 Task: Create a due date automation trigger when advanced on, 2 days after a card is due add fields with custom field "Resume" set to a number lower than 1 and greater or equal to 10 at 11:00 AM.
Action: Mouse moved to (1012, 78)
Screenshot: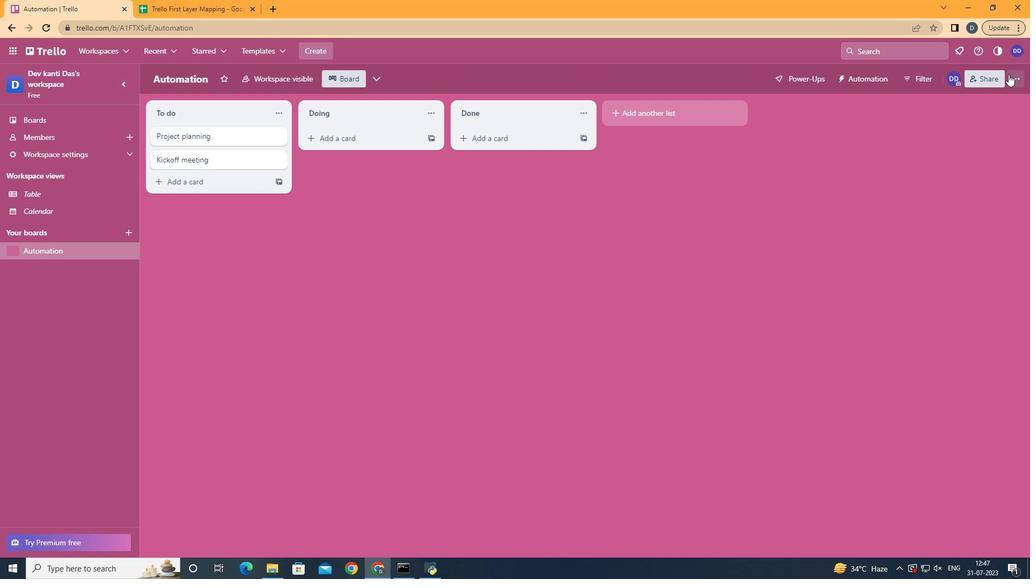 
Action: Mouse pressed left at (1012, 78)
Screenshot: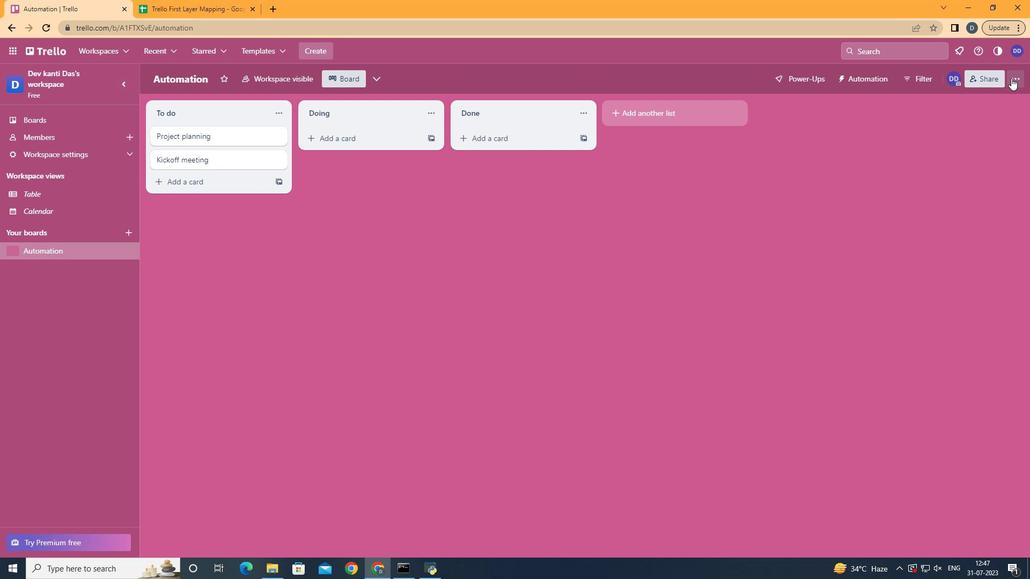 
Action: Mouse moved to (943, 225)
Screenshot: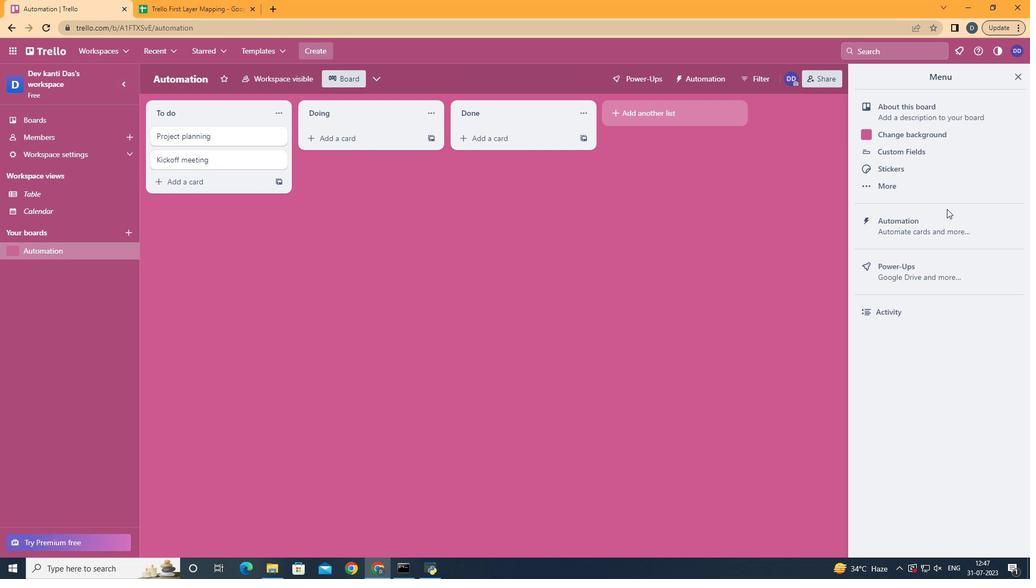 
Action: Mouse pressed left at (943, 225)
Screenshot: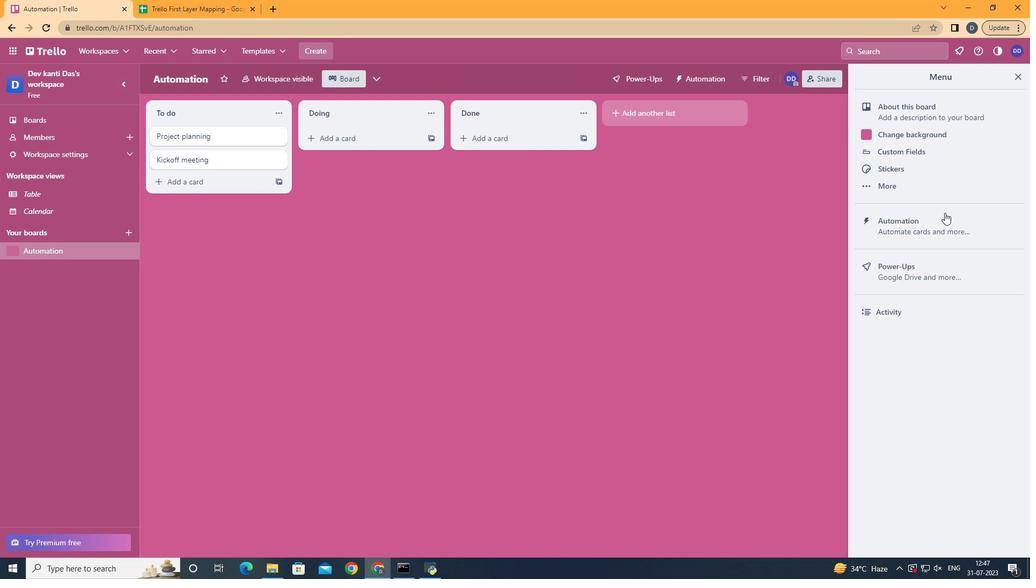 
Action: Mouse moved to (221, 221)
Screenshot: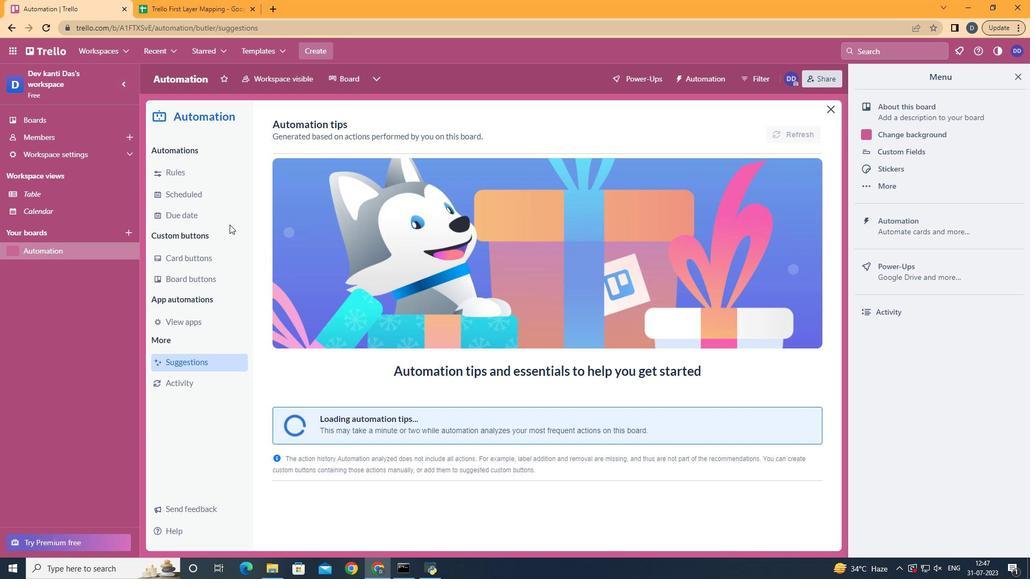 
Action: Mouse pressed left at (221, 221)
Screenshot: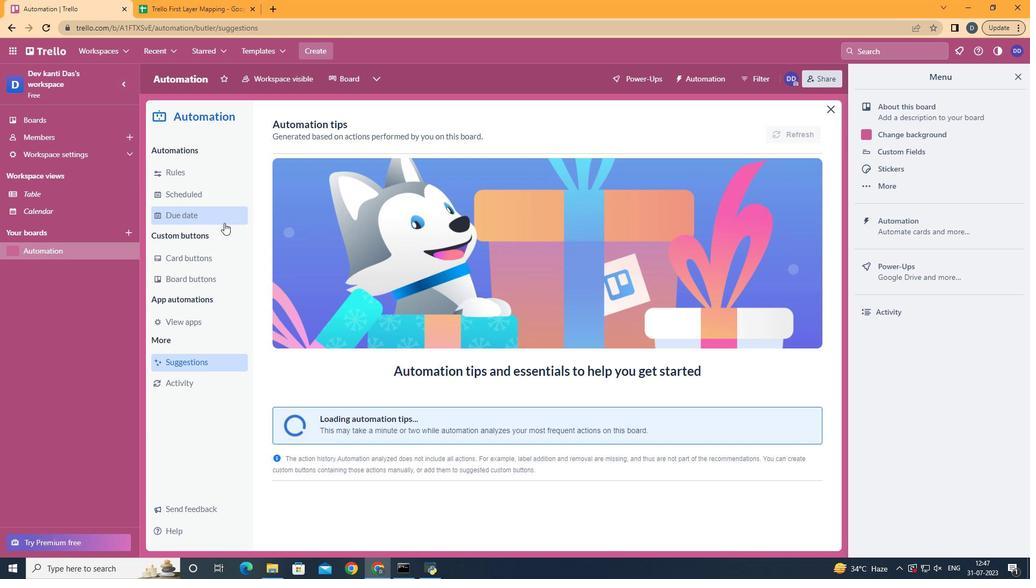 
Action: Mouse moved to (763, 128)
Screenshot: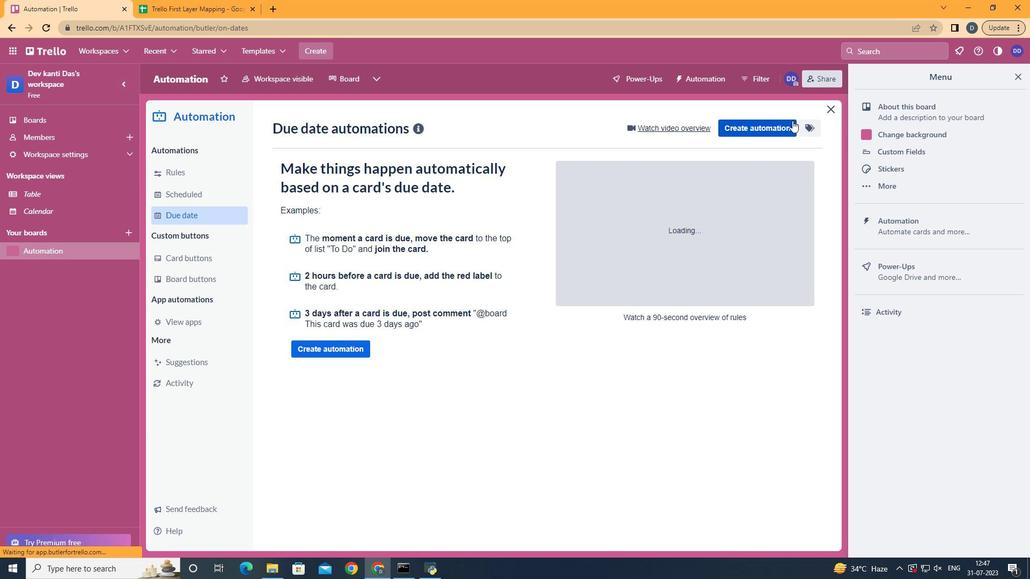 
Action: Mouse pressed left at (763, 128)
Screenshot: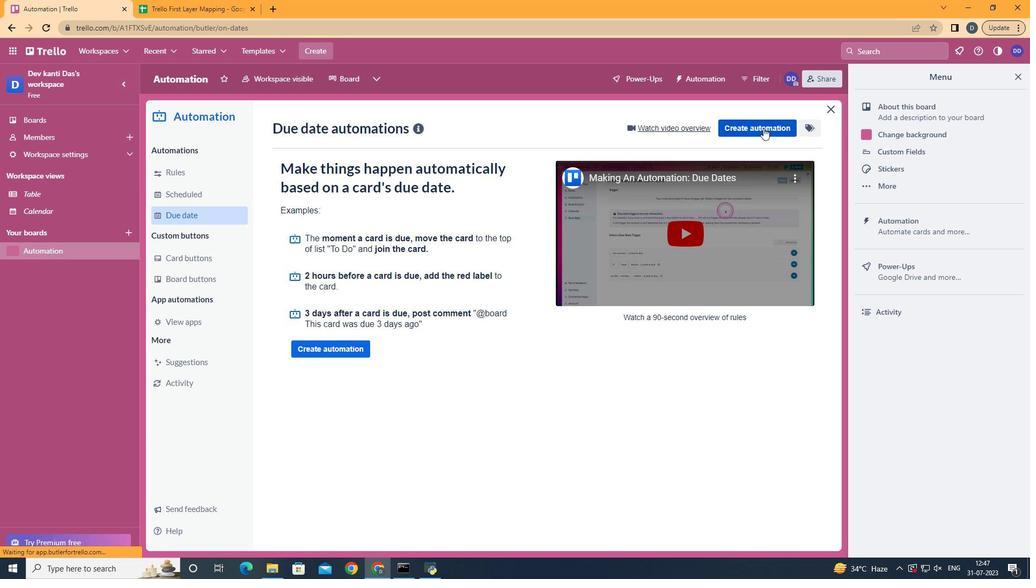
Action: Mouse moved to (534, 222)
Screenshot: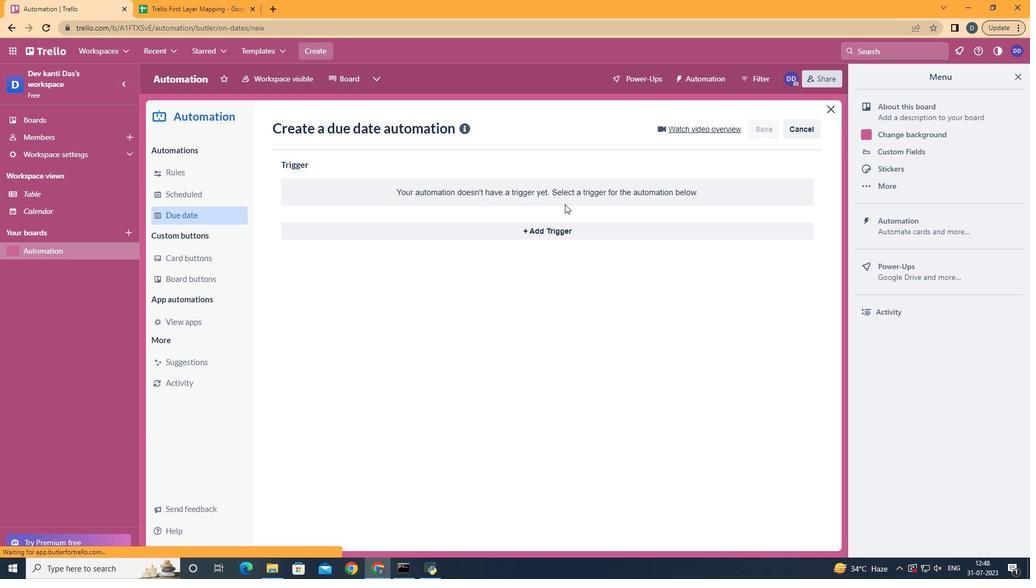
Action: Mouse pressed left at (534, 222)
Screenshot: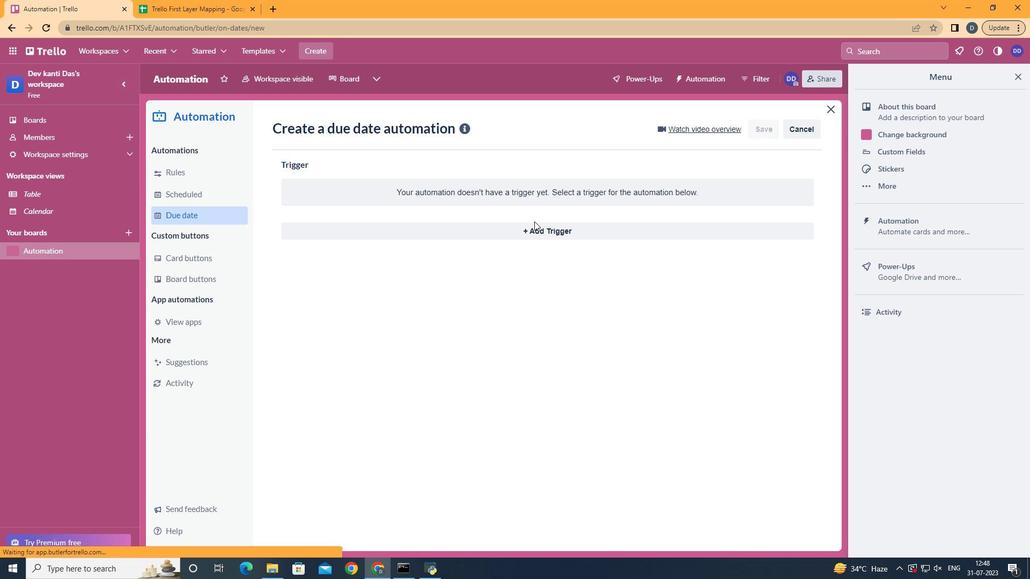 
Action: Mouse moved to (532, 225)
Screenshot: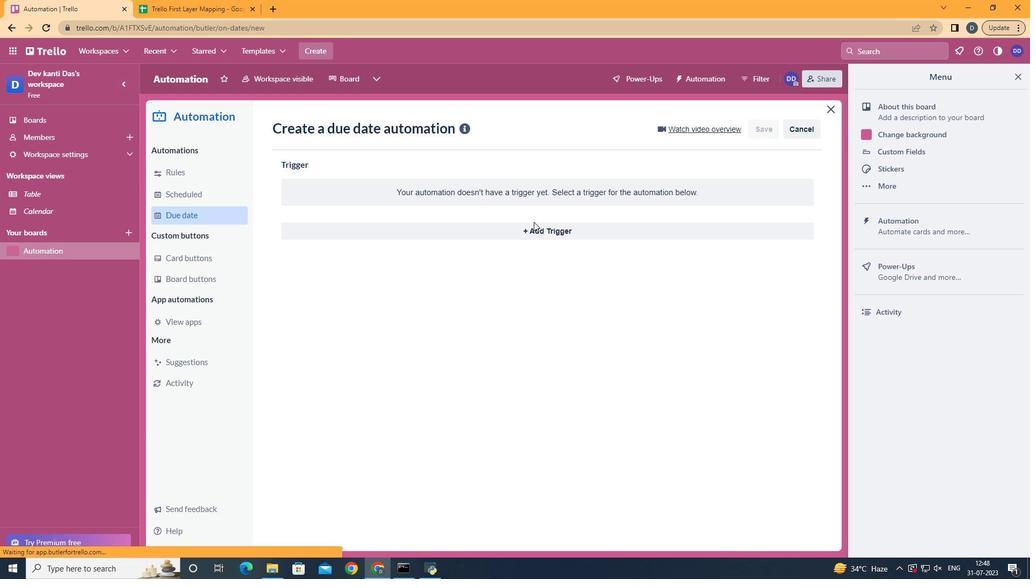 
Action: Mouse pressed left at (532, 225)
Screenshot: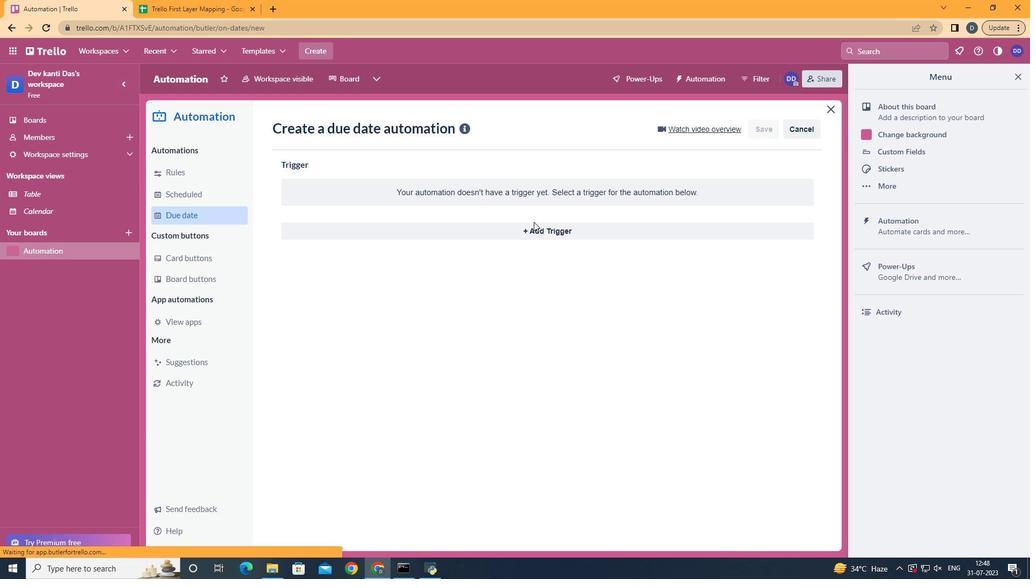 
Action: Mouse moved to (373, 436)
Screenshot: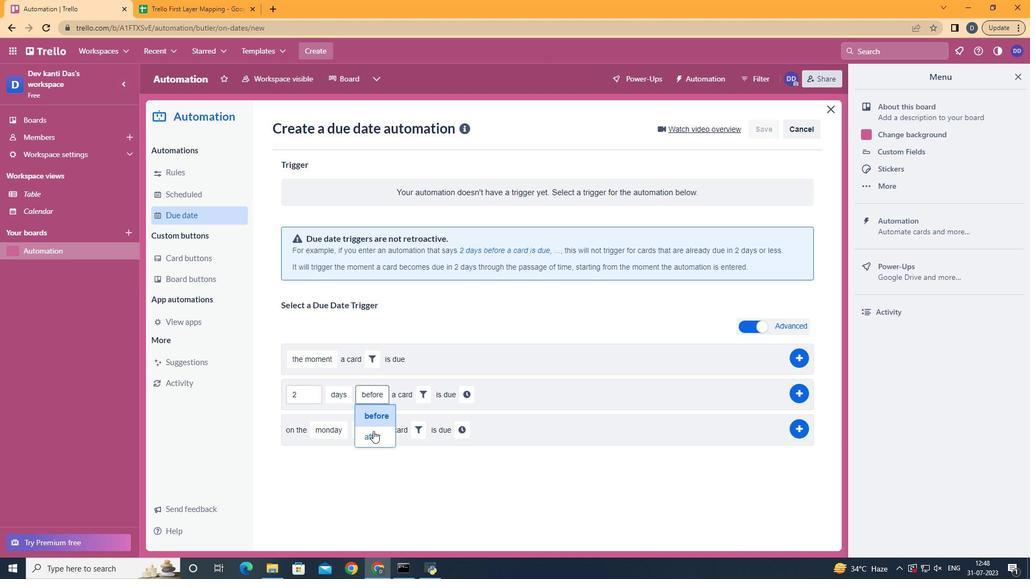
Action: Mouse pressed left at (373, 436)
Screenshot: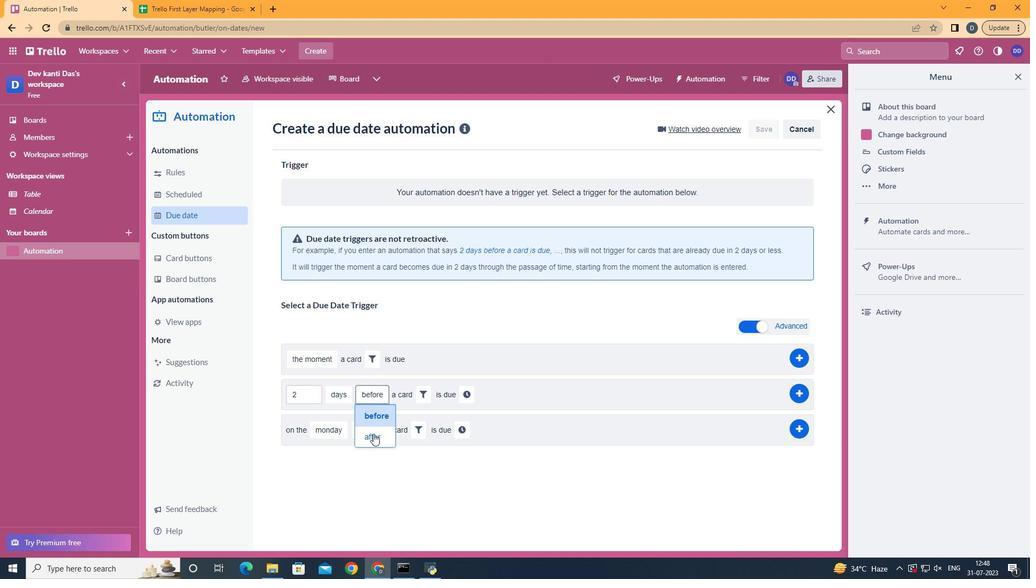 
Action: Mouse moved to (422, 391)
Screenshot: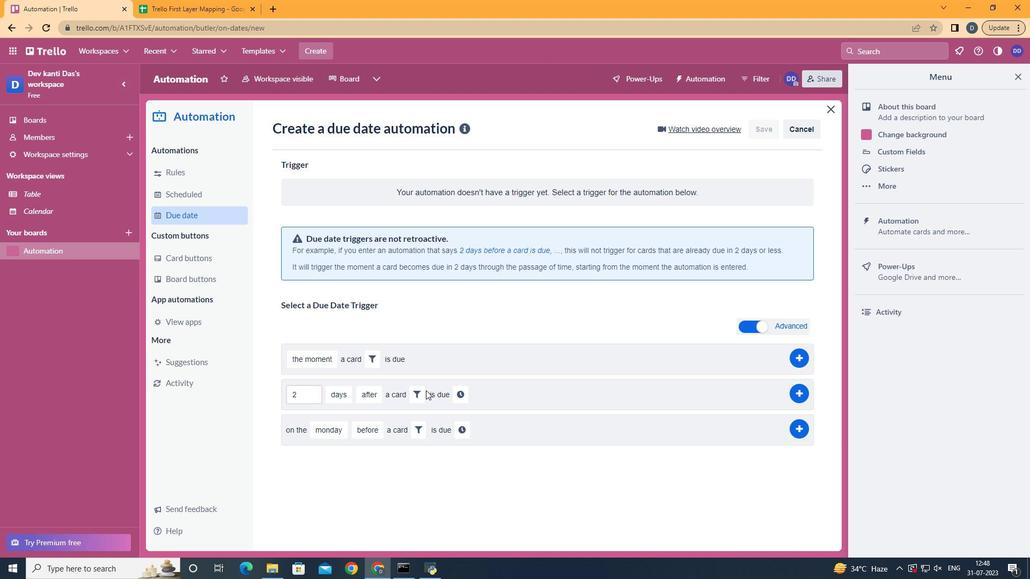 
Action: Mouse pressed left at (422, 391)
Screenshot: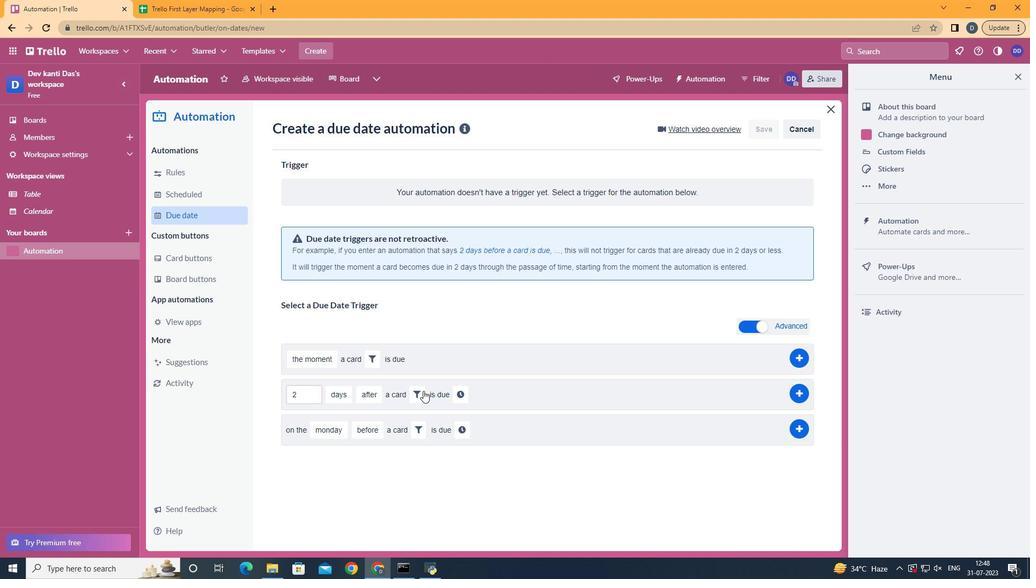 
Action: Mouse moved to (586, 427)
Screenshot: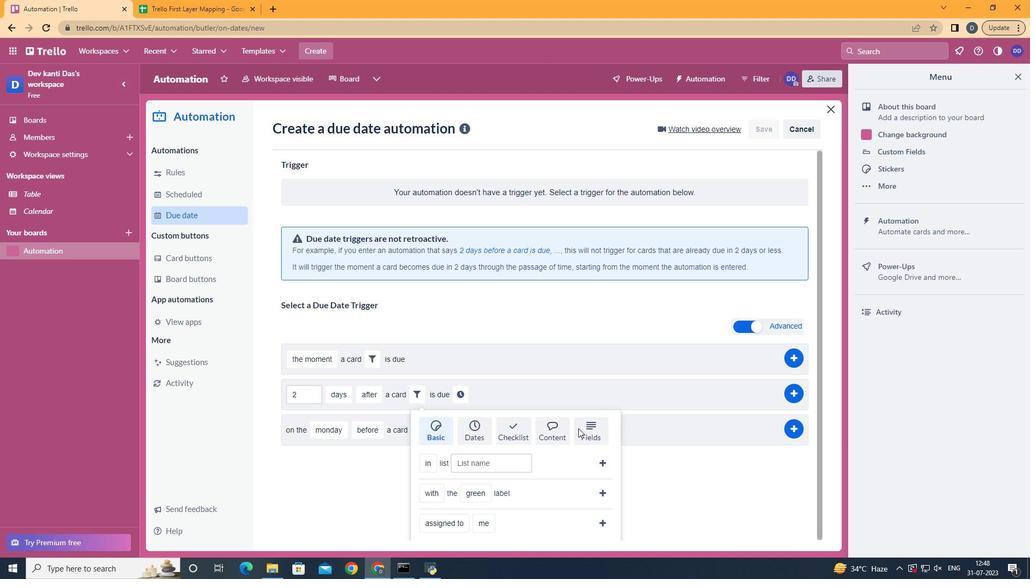 
Action: Mouse pressed left at (586, 427)
Screenshot: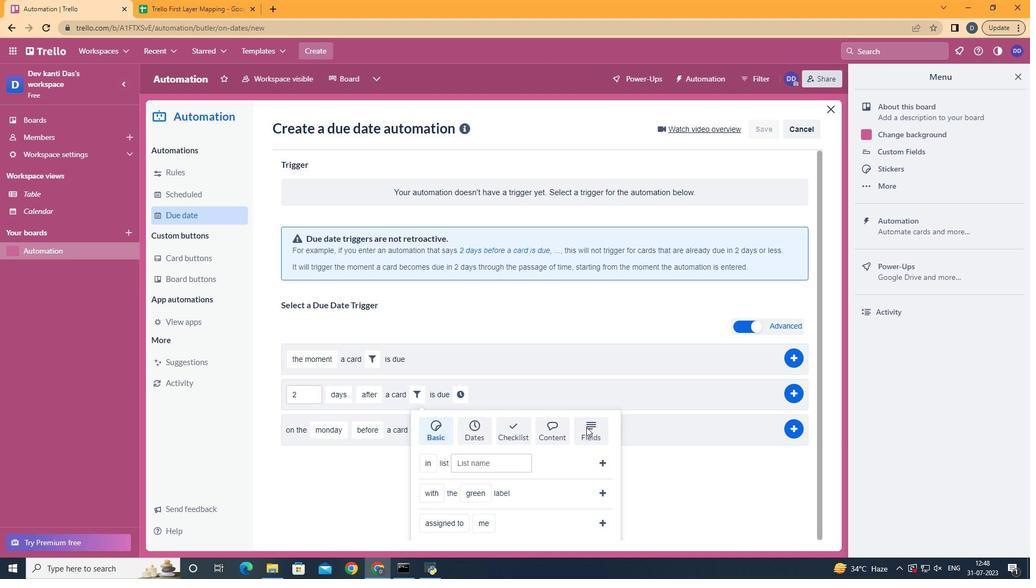 
Action: Mouse moved to (587, 427)
Screenshot: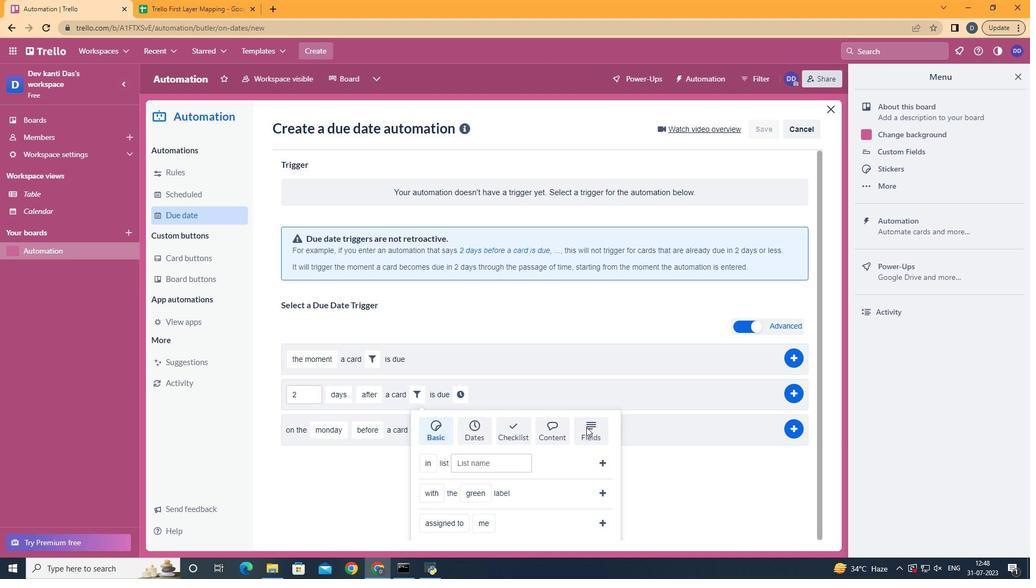 
Action: Mouse scrolled (587, 426) with delta (0, 0)
Screenshot: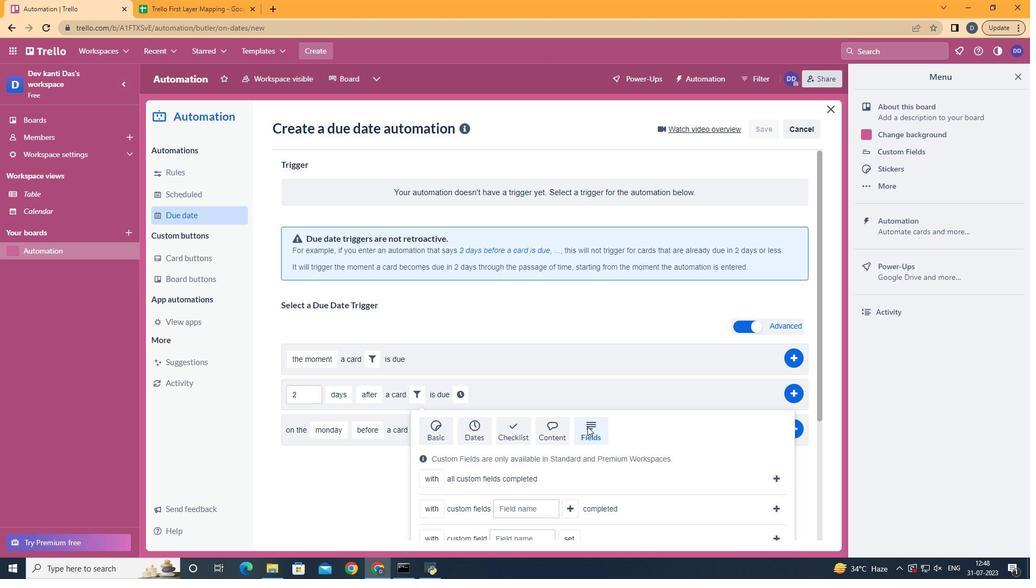
Action: Mouse scrolled (587, 426) with delta (0, 0)
Screenshot: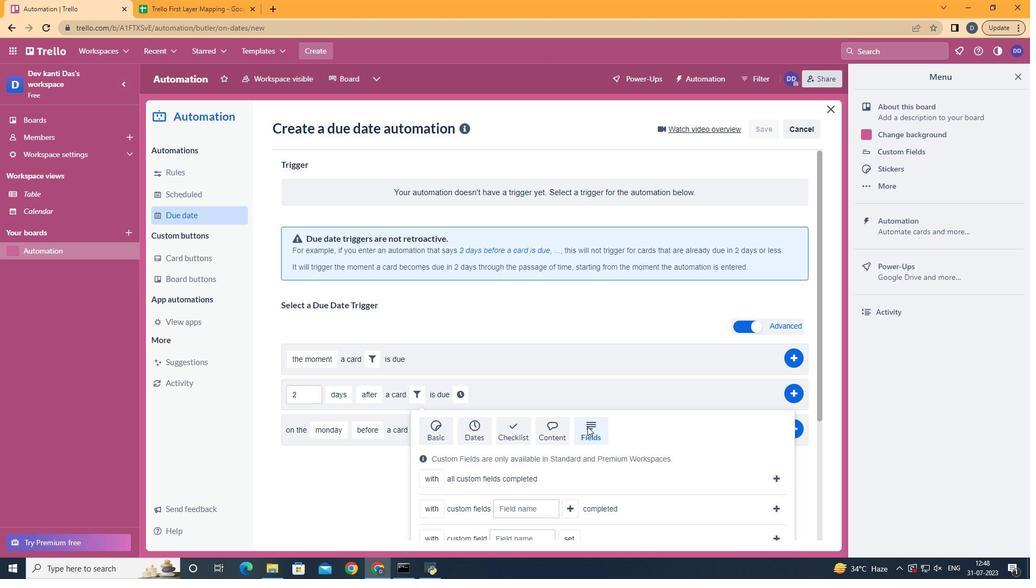 
Action: Mouse scrolled (587, 426) with delta (0, 0)
Screenshot: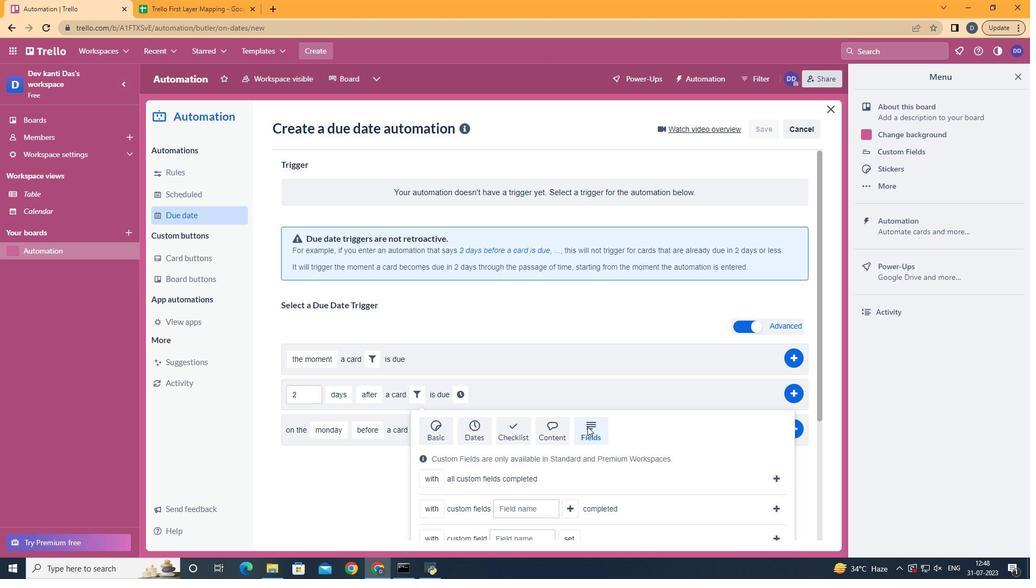 
Action: Mouse scrolled (587, 426) with delta (0, 0)
Screenshot: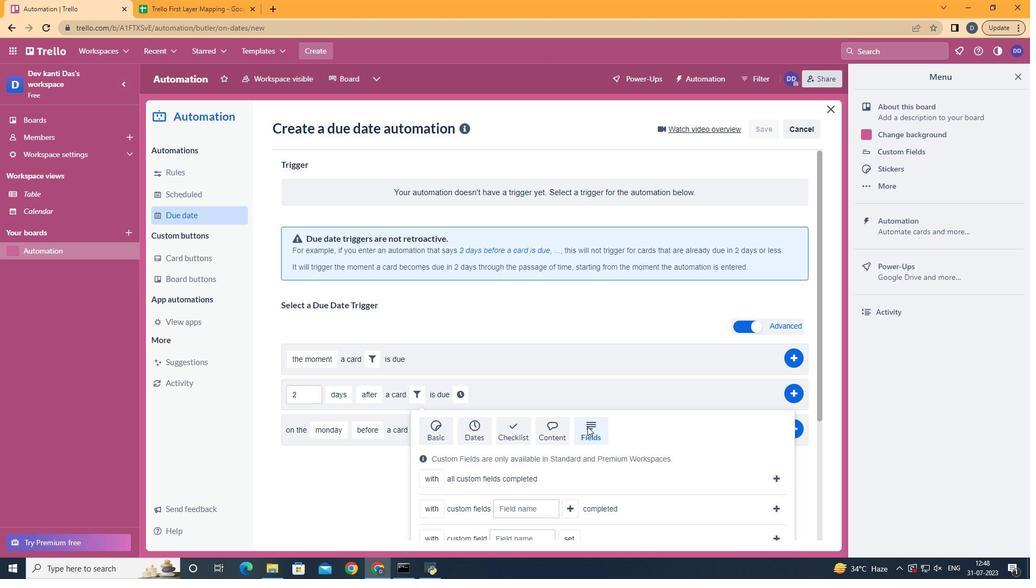 
Action: Mouse scrolled (587, 426) with delta (0, 0)
Screenshot: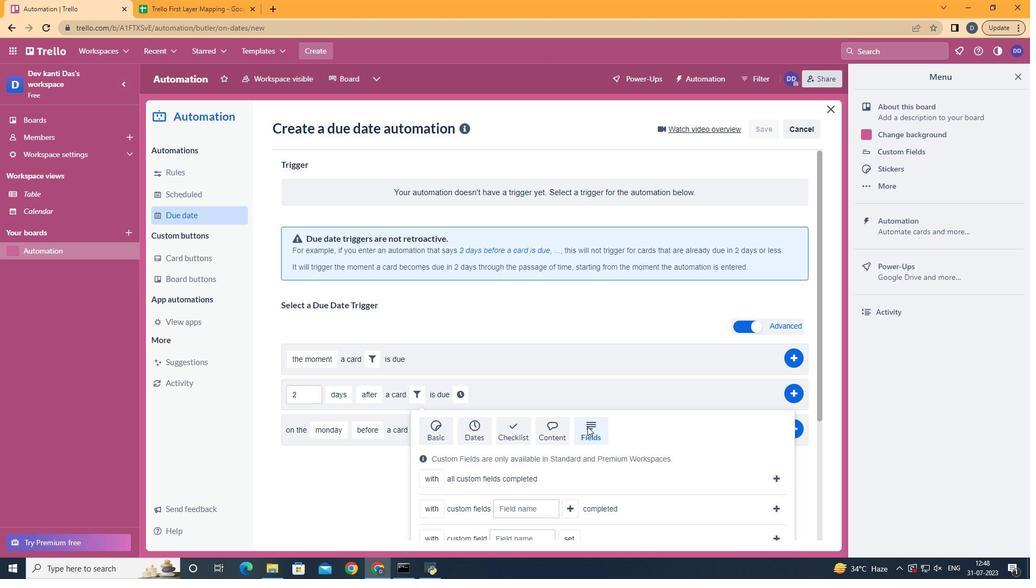 
Action: Mouse moved to (442, 477)
Screenshot: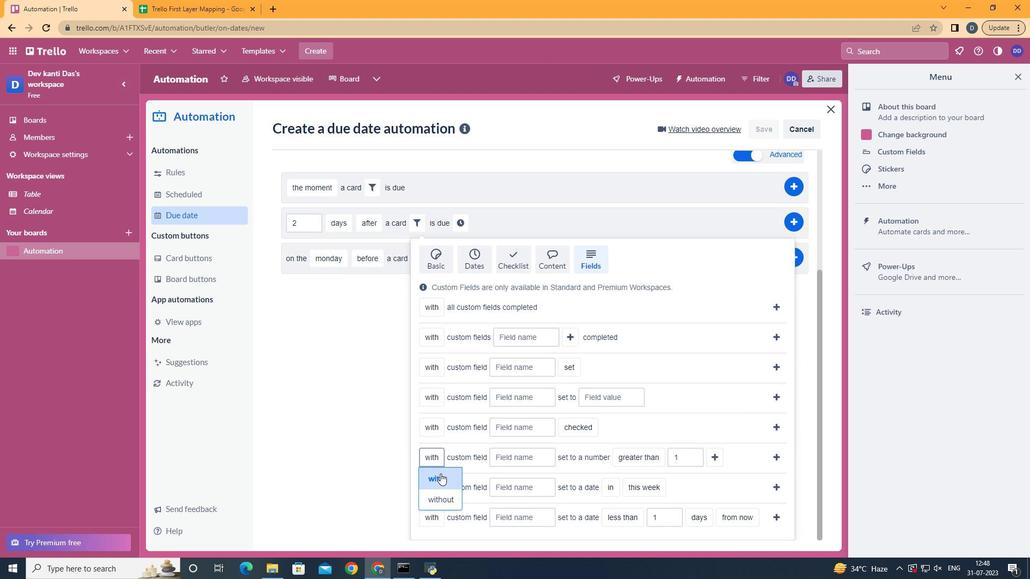
Action: Mouse pressed left at (442, 477)
Screenshot: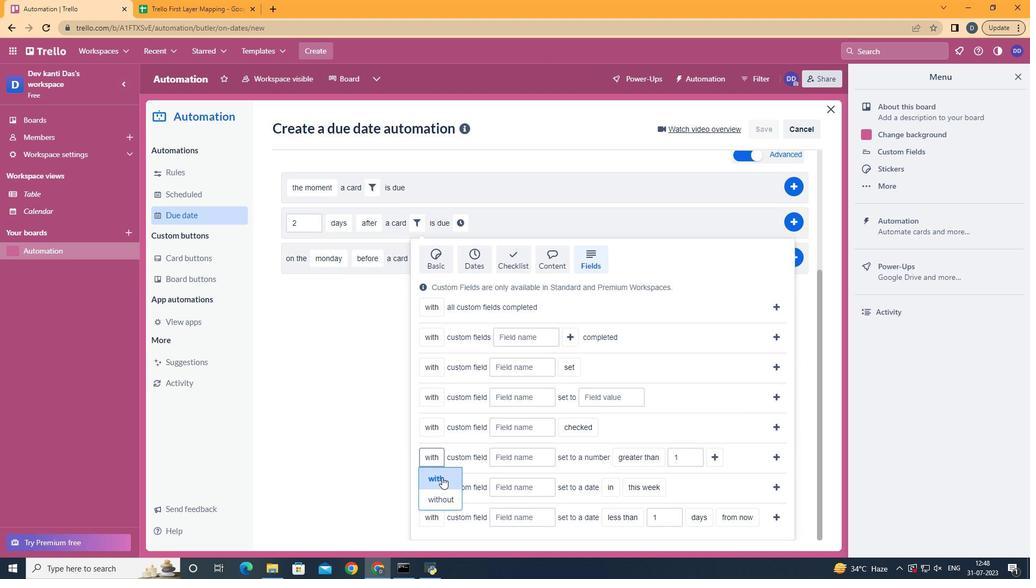 
Action: Mouse moved to (510, 460)
Screenshot: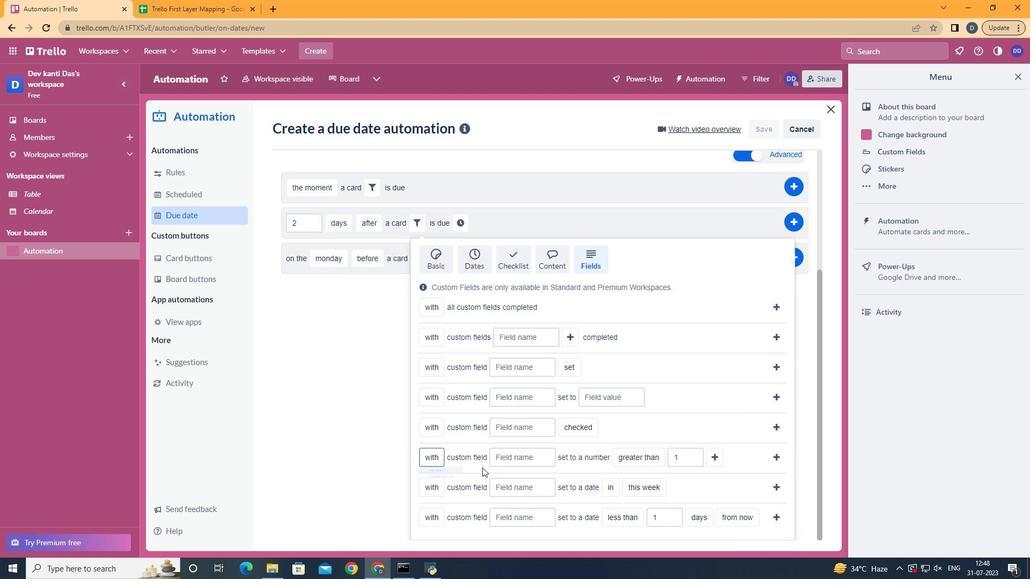 
Action: Mouse pressed left at (510, 460)
Screenshot: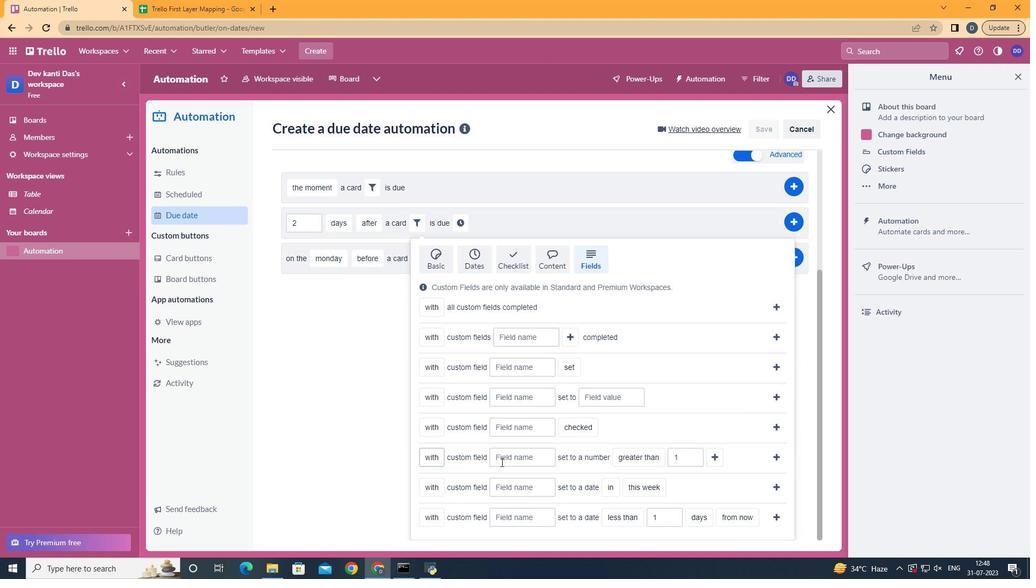 
Action: Key pressed <Key.shift>Resume
Screenshot: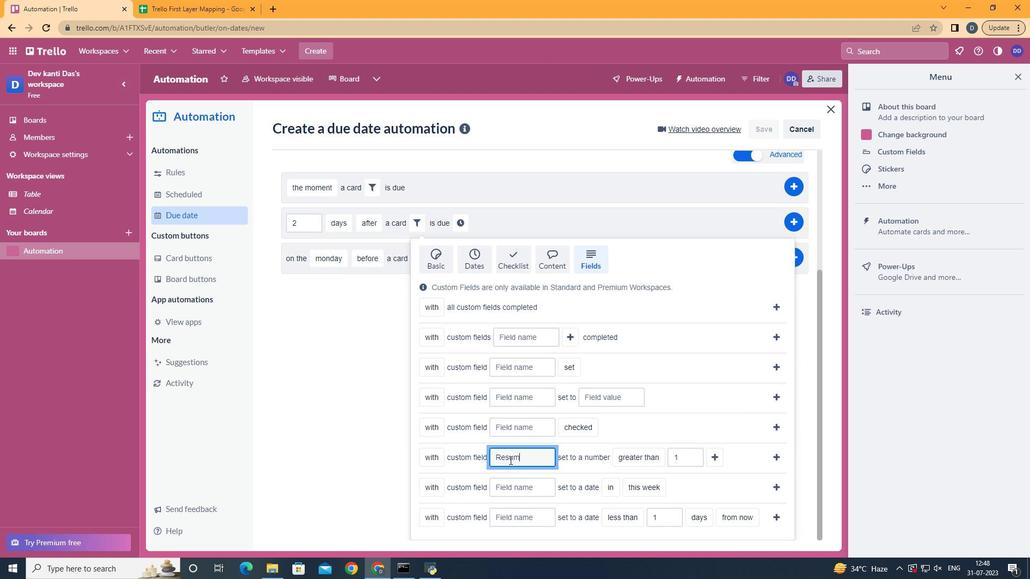 
Action: Mouse moved to (672, 419)
Screenshot: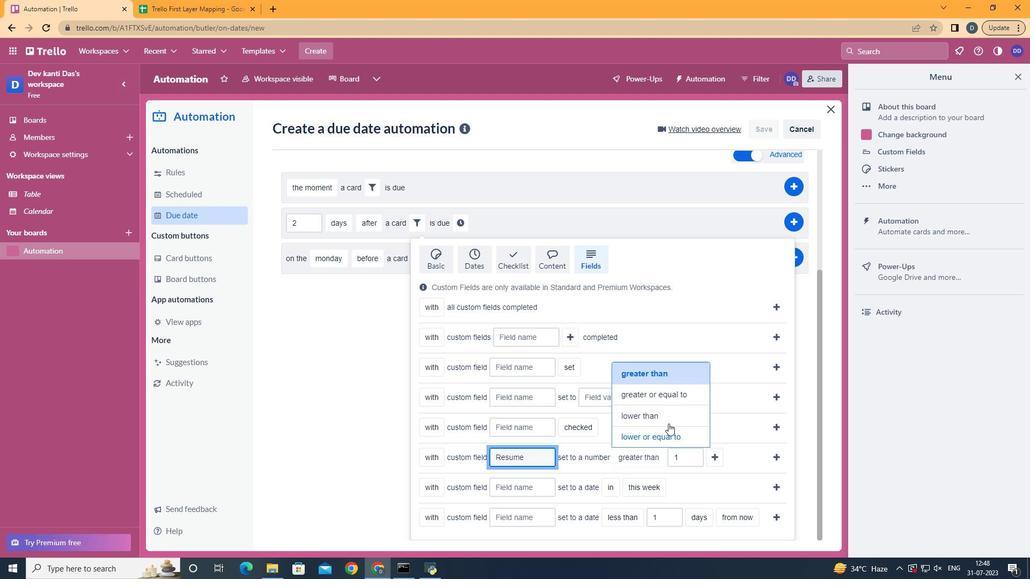 
Action: Mouse pressed left at (672, 419)
Screenshot: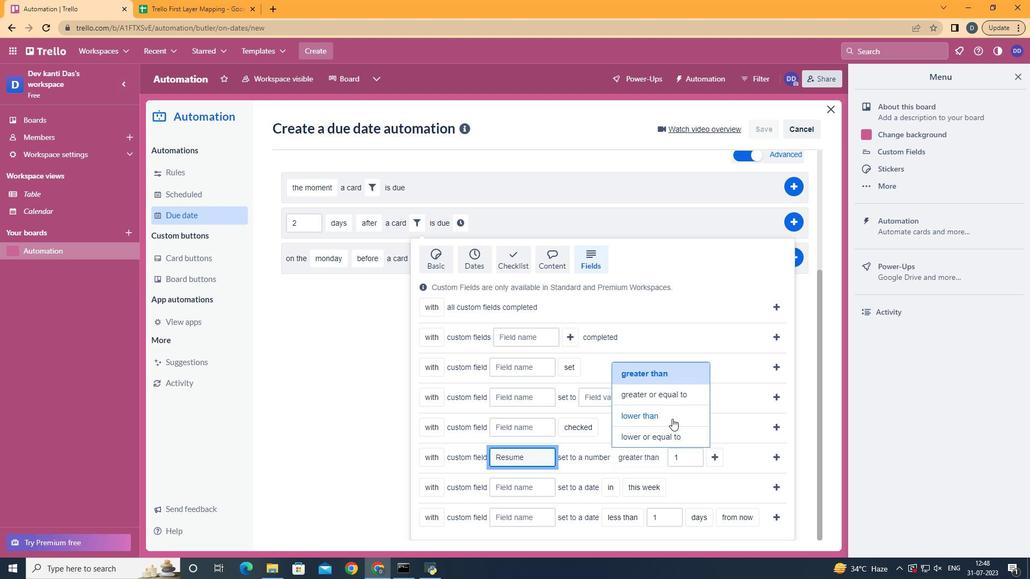
Action: Mouse moved to (713, 459)
Screenshot: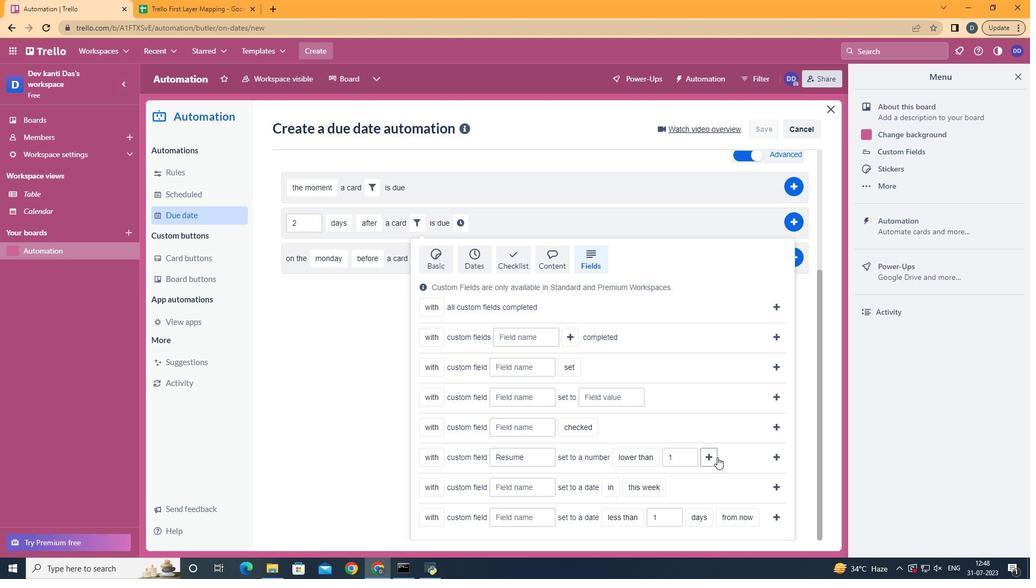 
Action: Mouse pressed left at (713, 459)
Screenshot: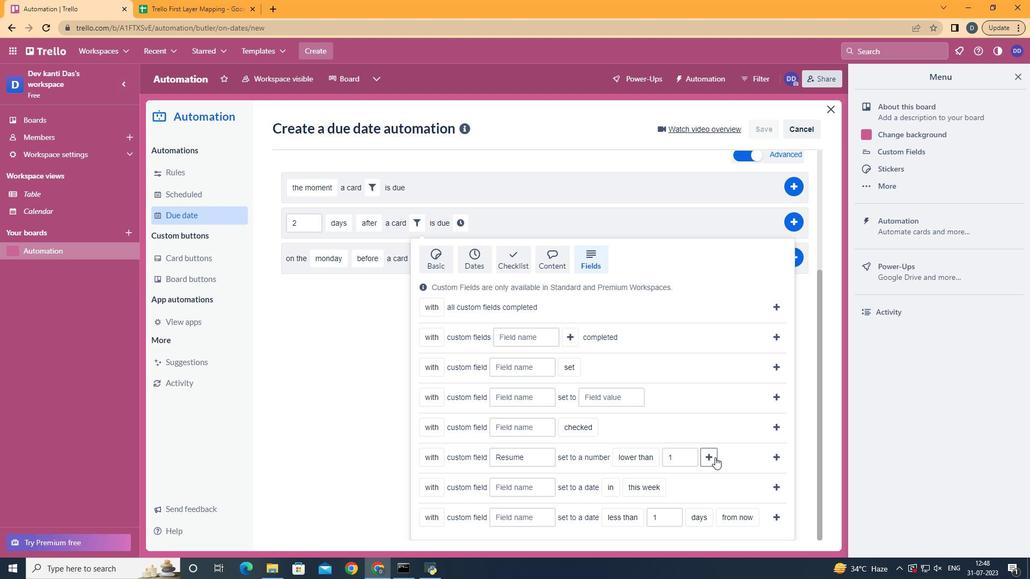 
Action: Mouse moved to (478, 462)
Screenshot: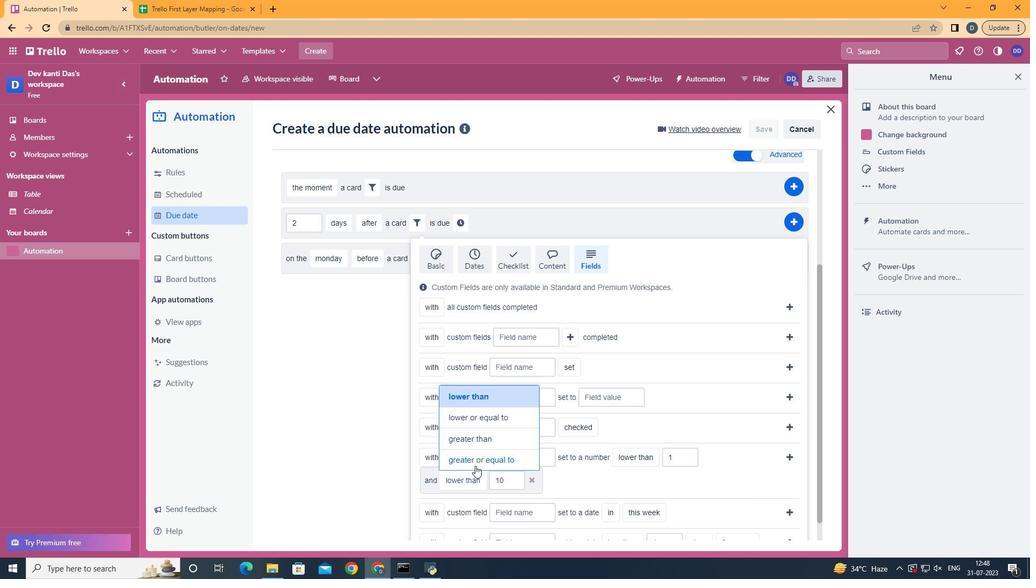 
Action: Mouse pressed left at (478, 462)
Screenshot: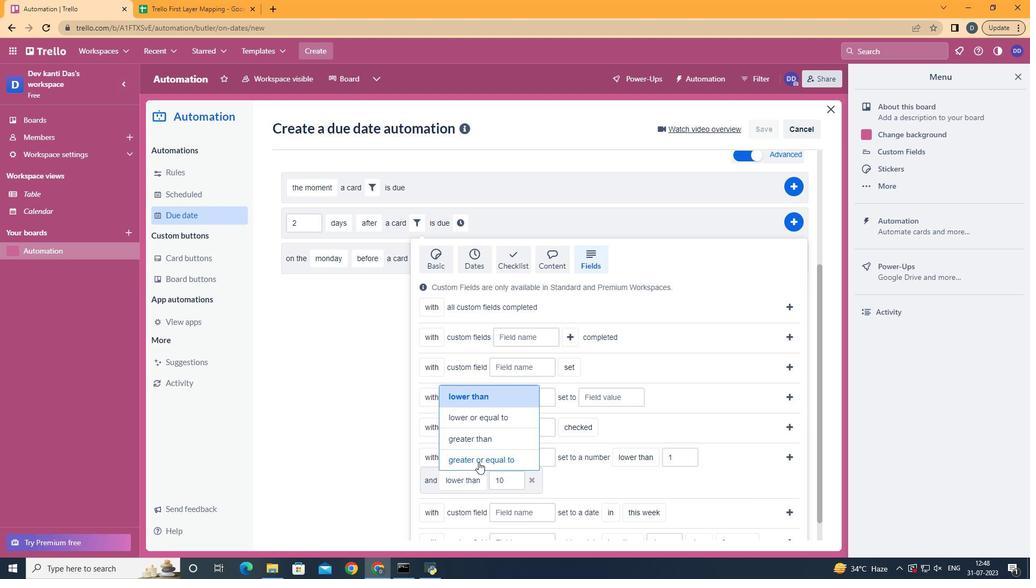 
Action: Mouse moved to (793, 455)
Screenshot: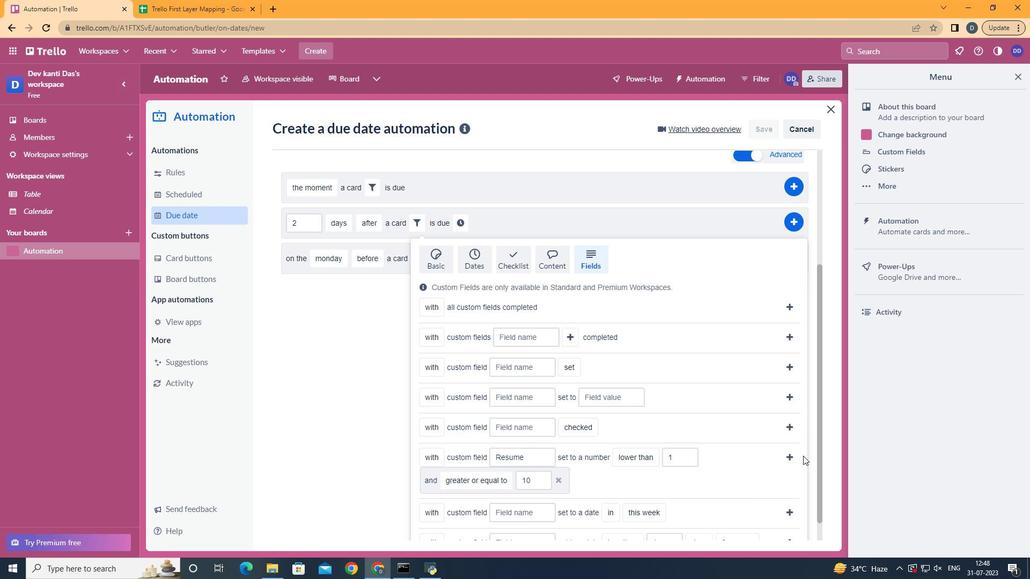 
Action: Mouse pressed left at (793, 455)
Screenshot: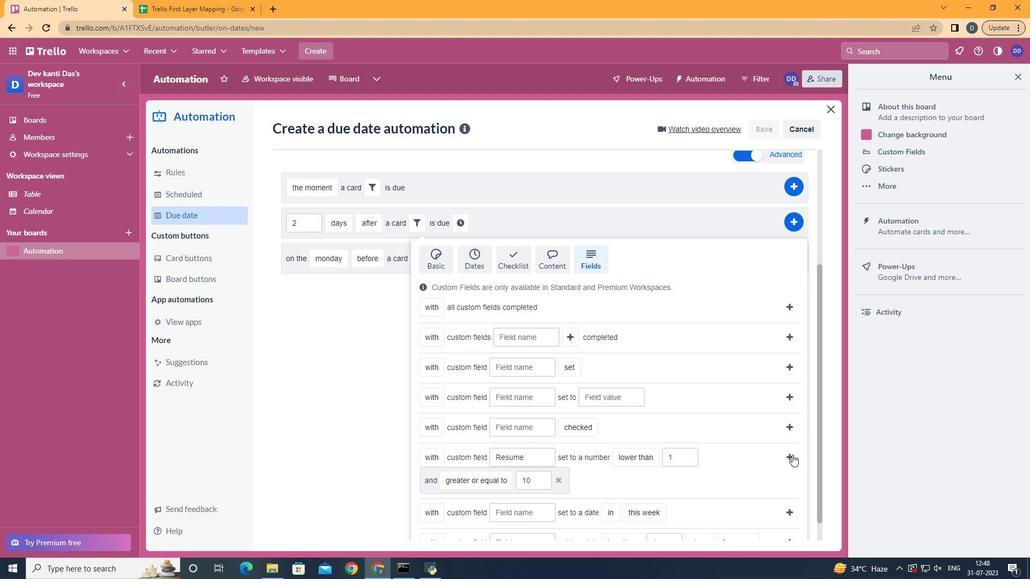 
Action: Mouse moved to (765, 397)
Screenshot: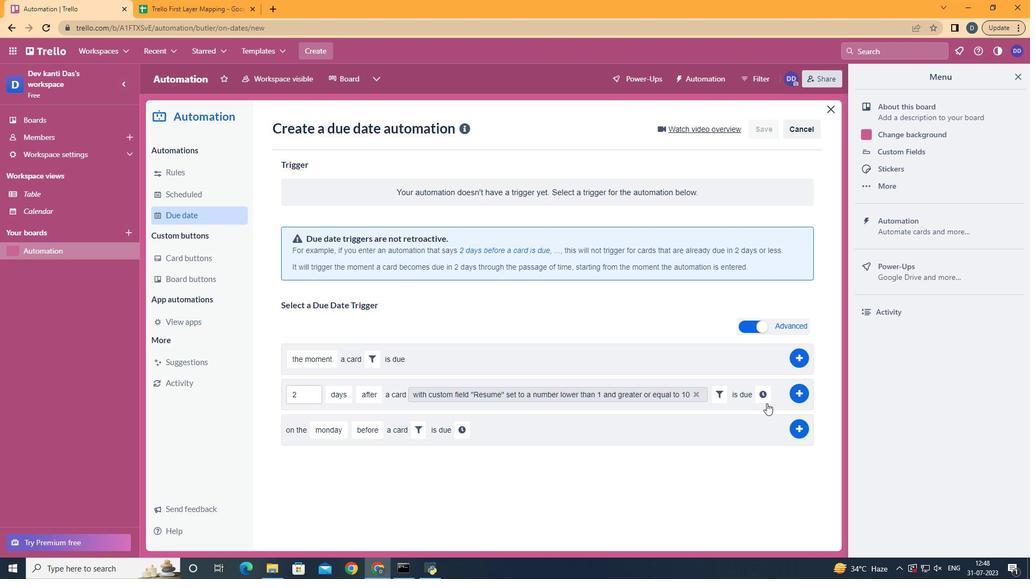 
Action: Mouse pressed left at (765, 397)
Screenshot: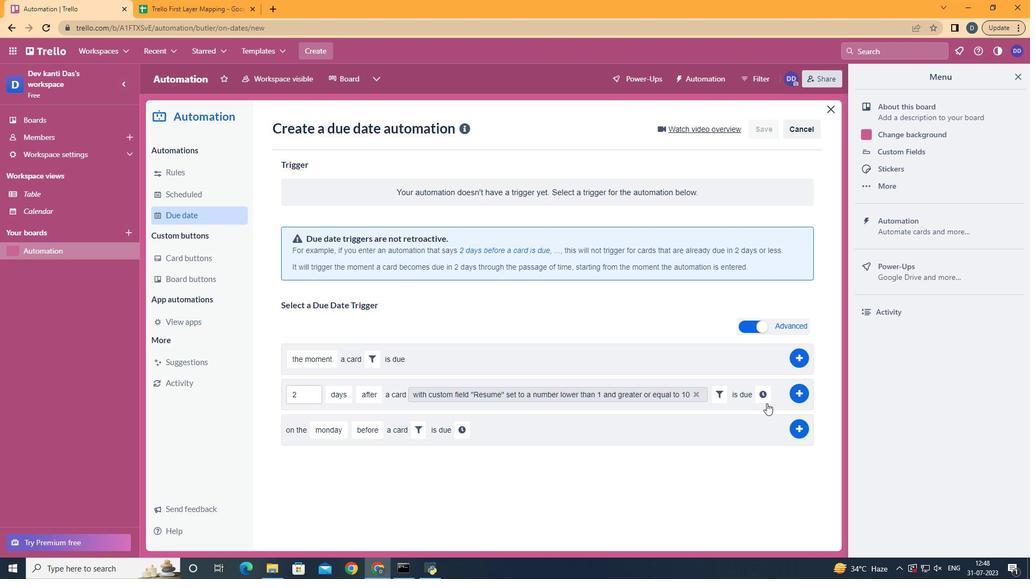 
Action: Mouse moved to (320, 419)
Screenshot: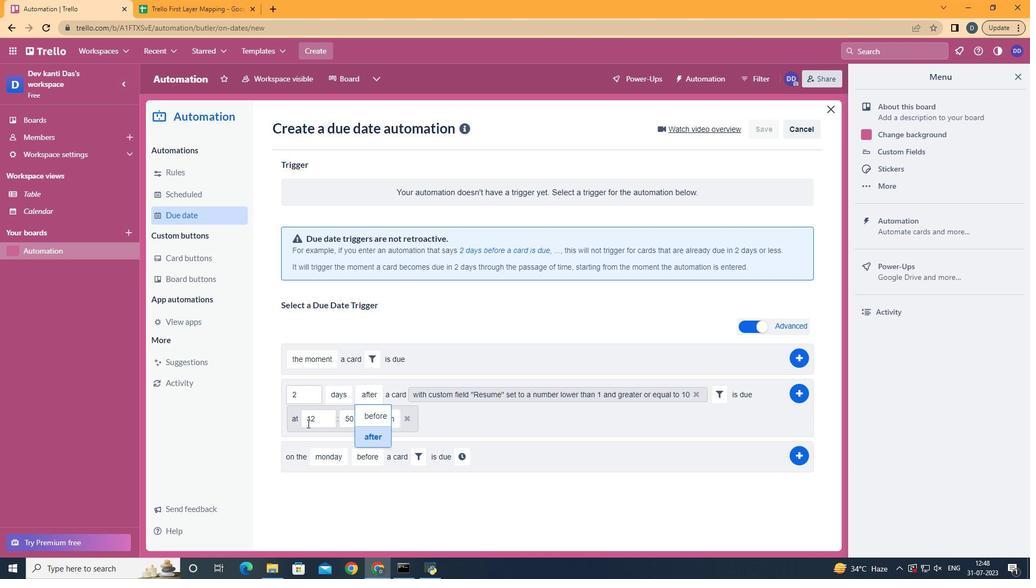 
Action: Mouse pressed left at (320, 419)
Screenshot: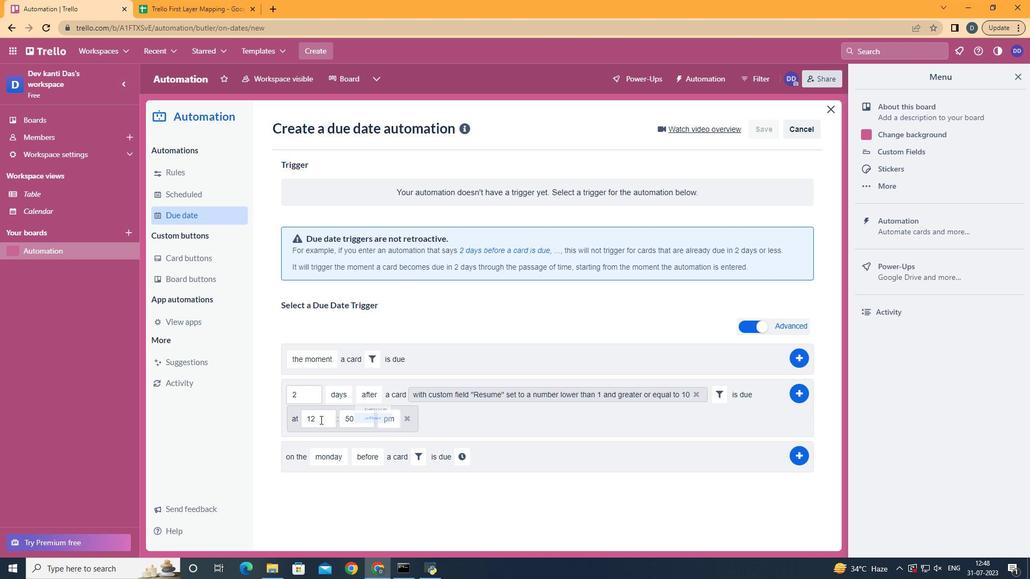
Action: Key pressed <Key.backspace>1
Screenshot: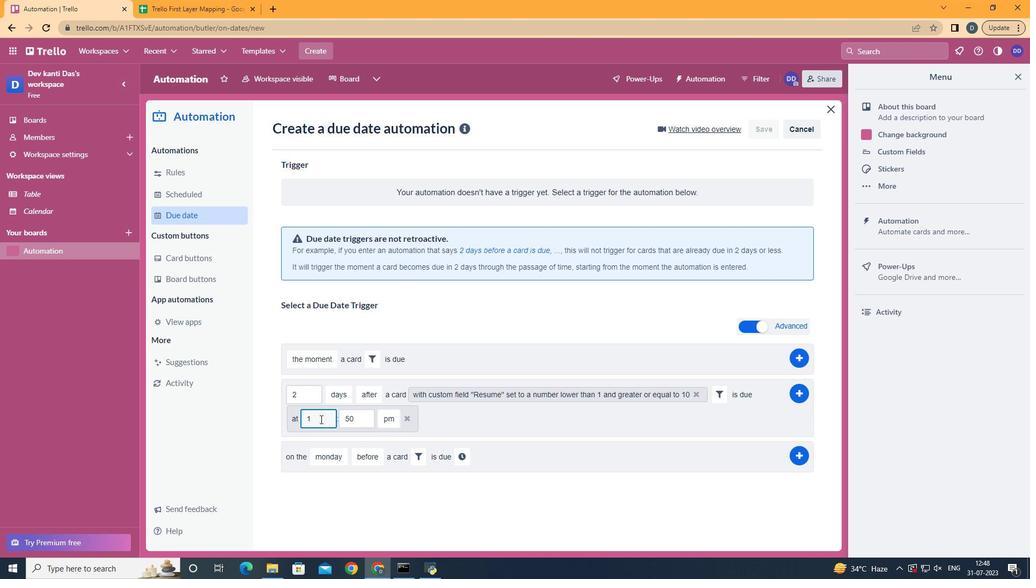 
Action: Mouse moved to (365, 411)
Screenshot: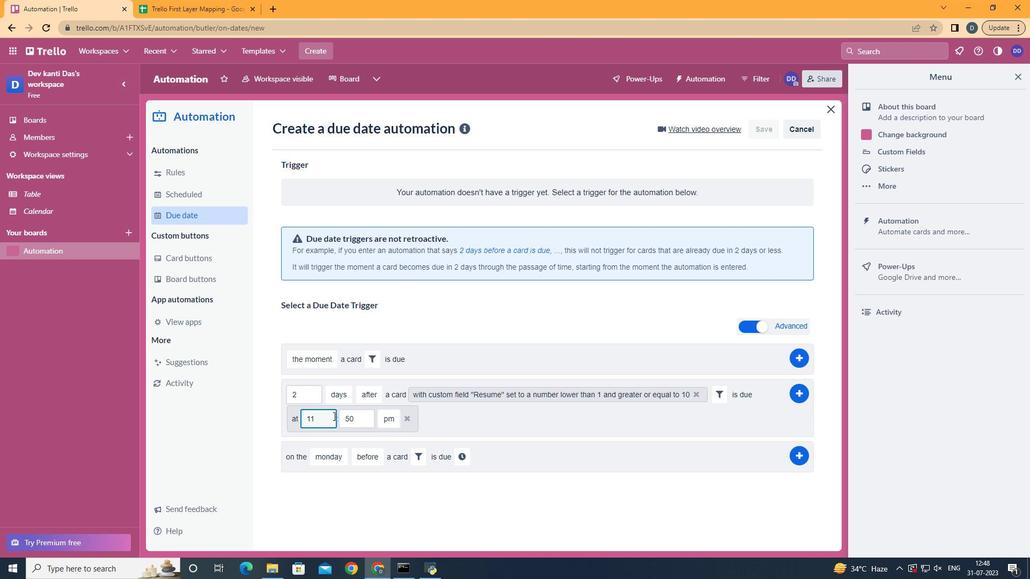 
Action: Mouse pressed left at (365, 411)
Screenshot: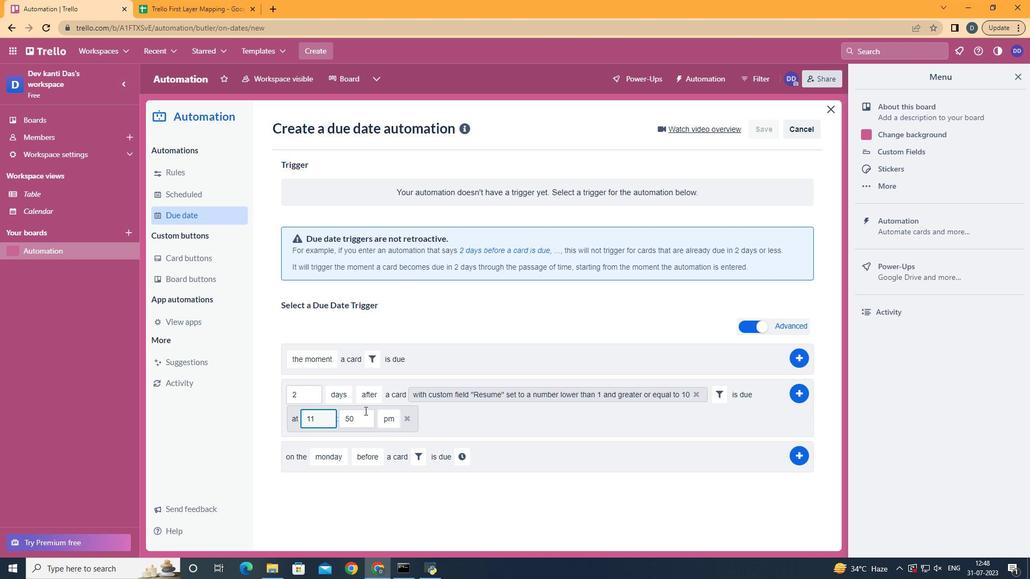 
Action: Key pressed <Key.backspace><Key.backspace>00
Screenshot: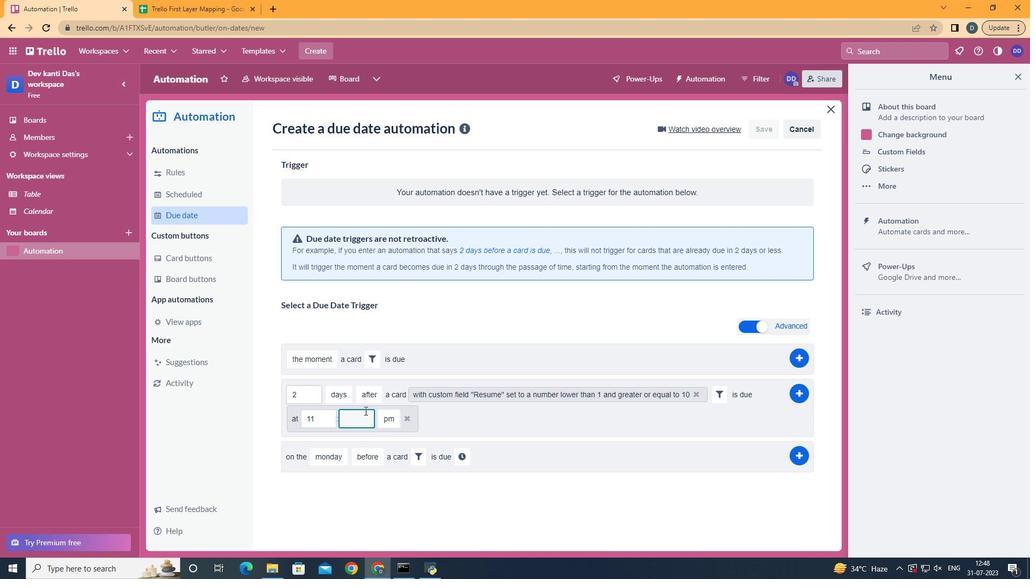 
Action: Mouse moved to (389, 438)
Screenshot: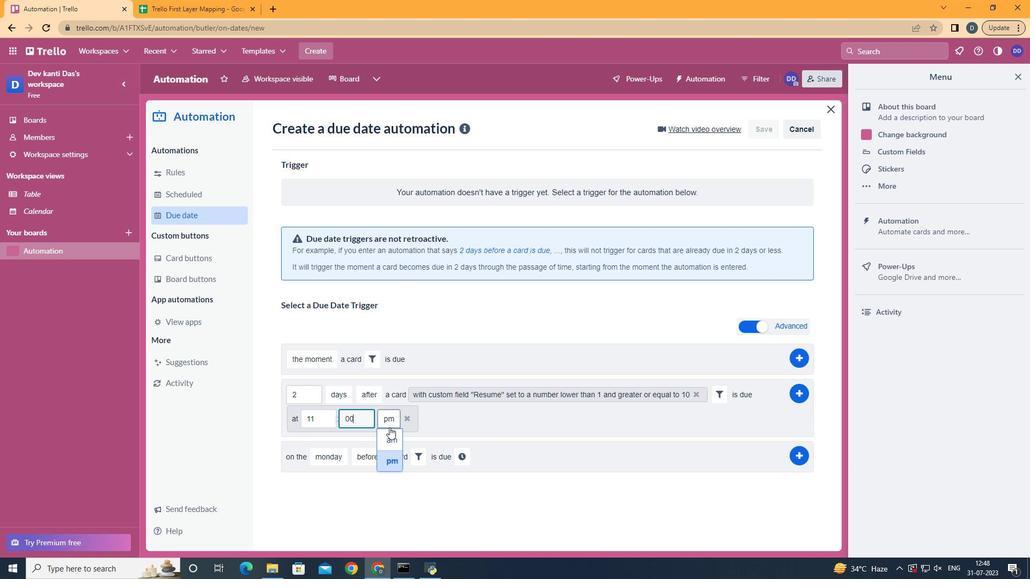 
Action: Mouse pressed left at (389, 438)
Screenshot: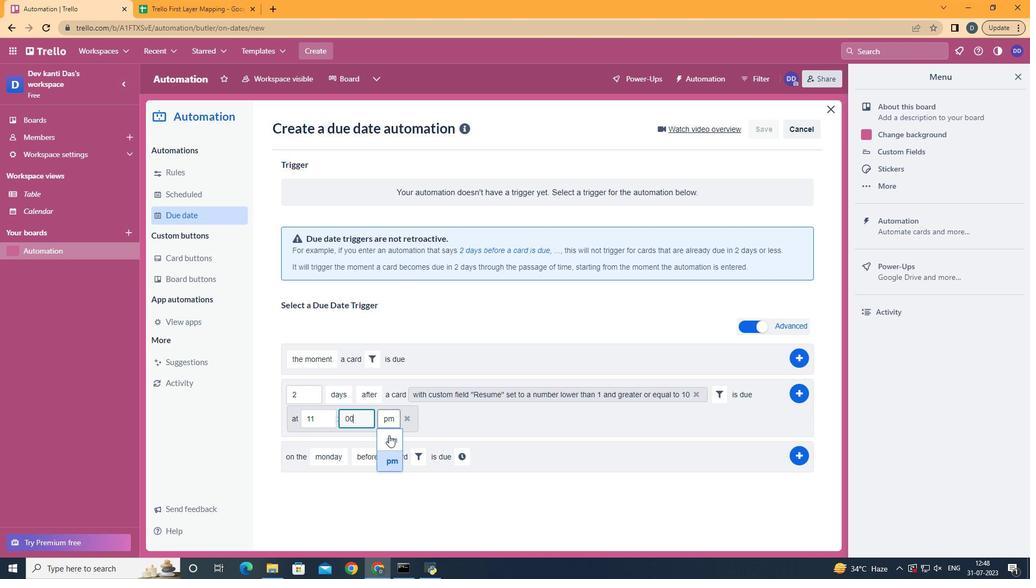 
Action: Mouse moved to (802, 390)
Screenshot: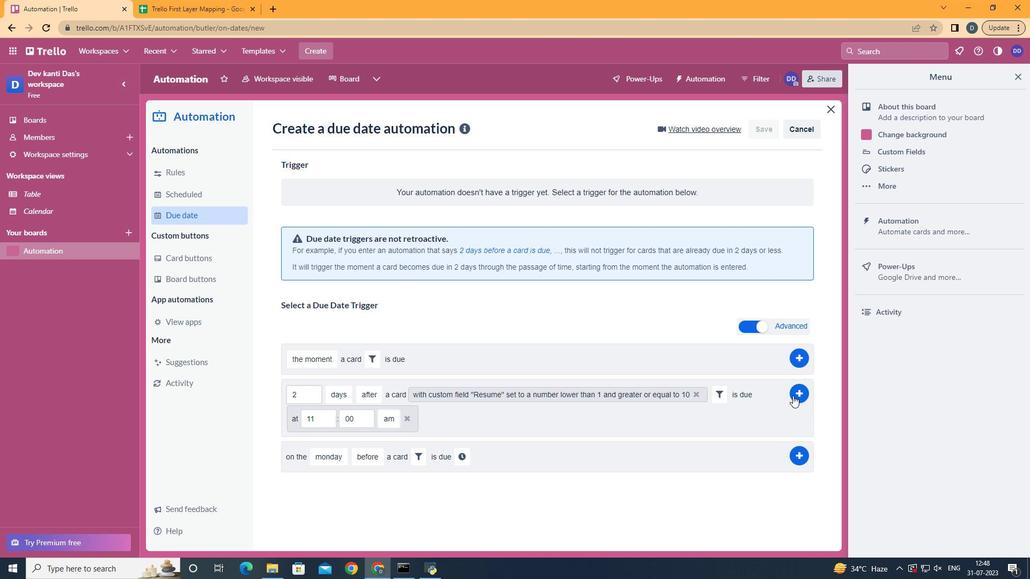 
Action: Mouse pressed left at (802, 390)
Screenshot: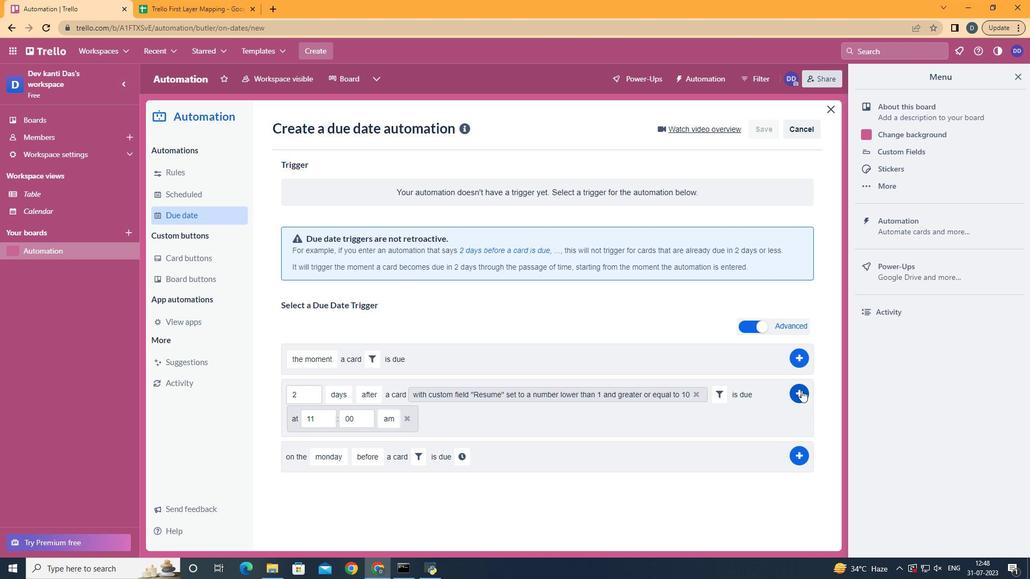 
Action: Mouse moved to (479, 290)
Screenshot: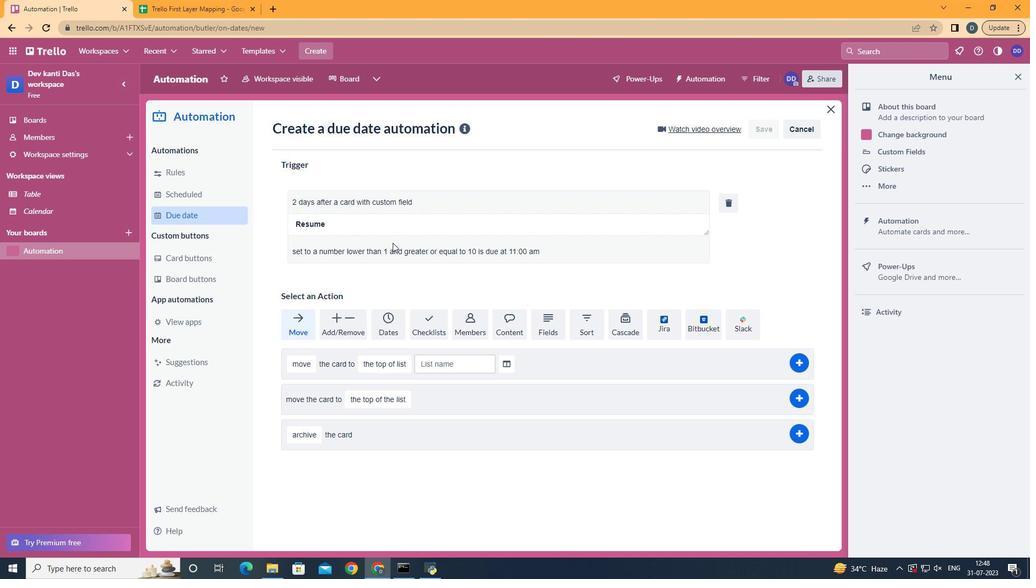 
